 Task: Identify the closest national park to San Francisco, California, and Yosemite National Park, California.
Action: Mouse moved to (205, 96)
Screenshot: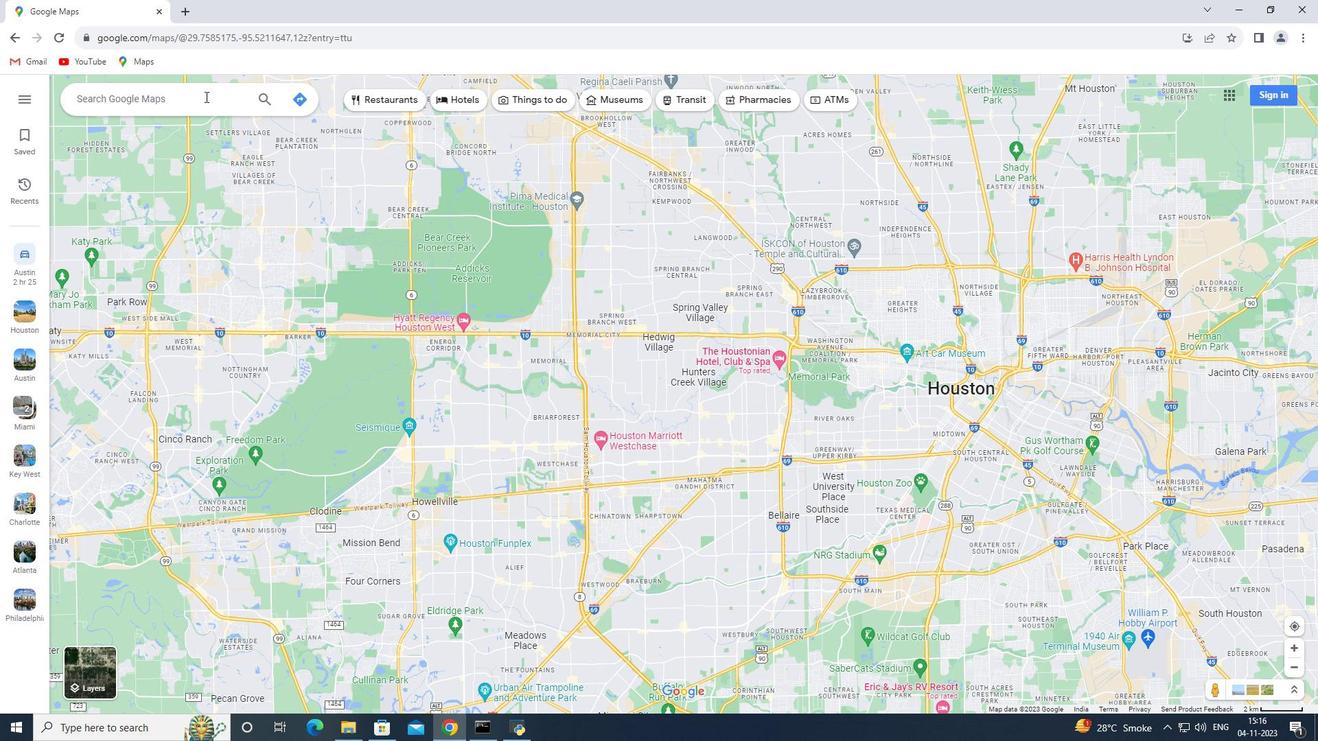 
Action: Mouse pressed left at (205, 96)
Screenshot: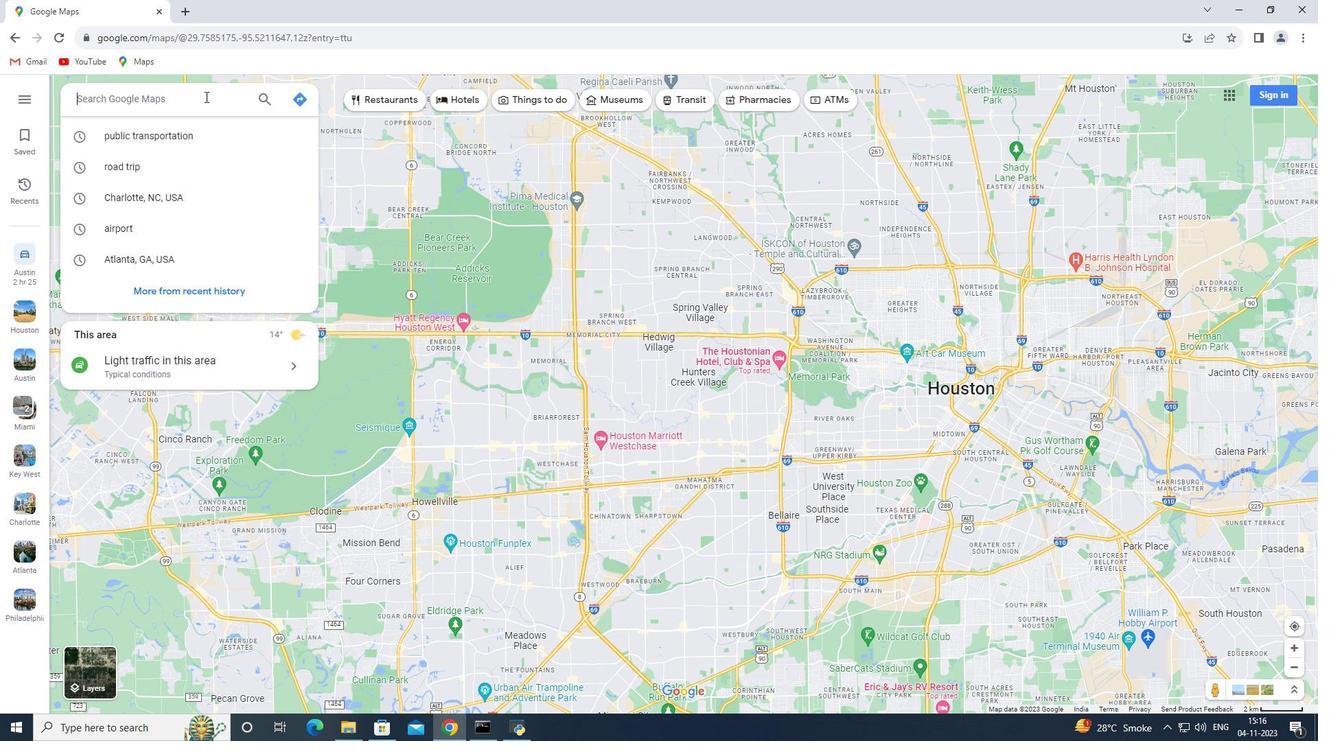 
Action: Key pressed <Key.shift>San<Key.space><Key.shift>Francisco,<Key.space><Key.shift>California
Screenshot: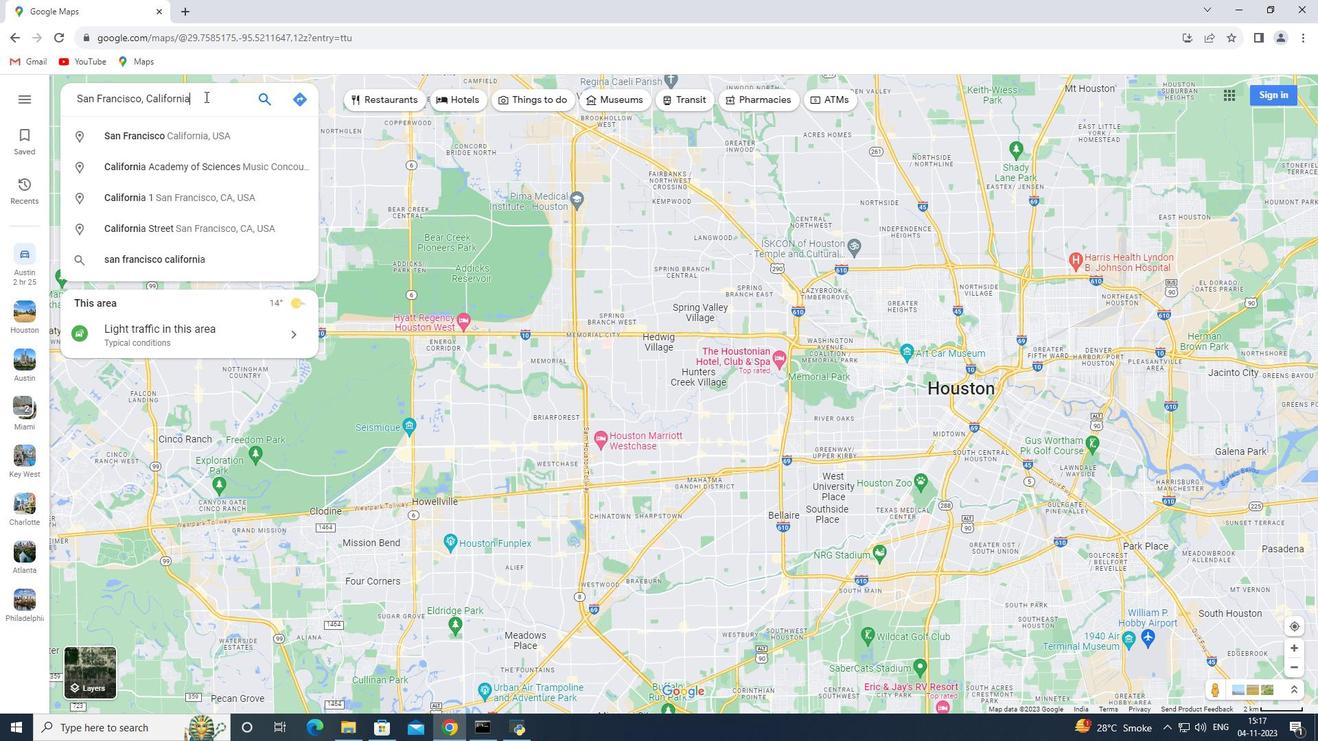 
Action: Mouse moved to (258, 141)
Screenshot: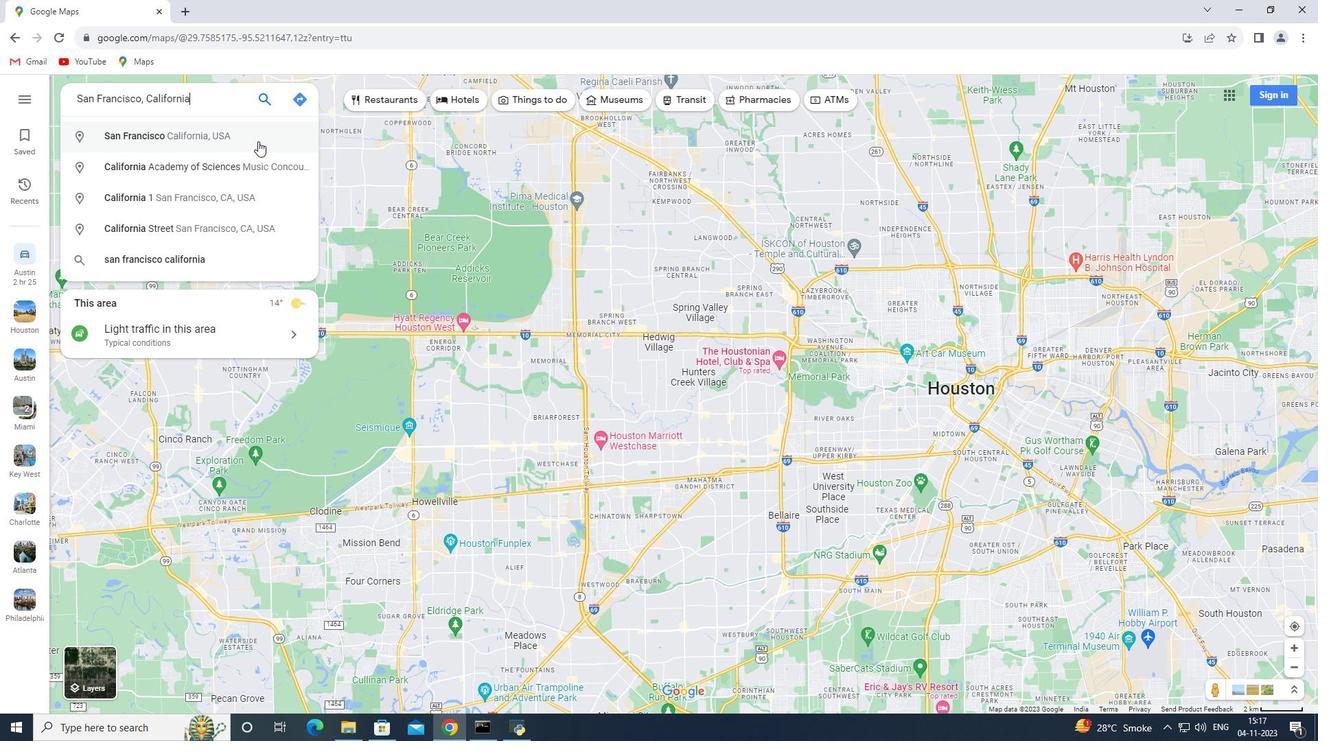 
Action: Key pressed <Key.enter>
Screenshot: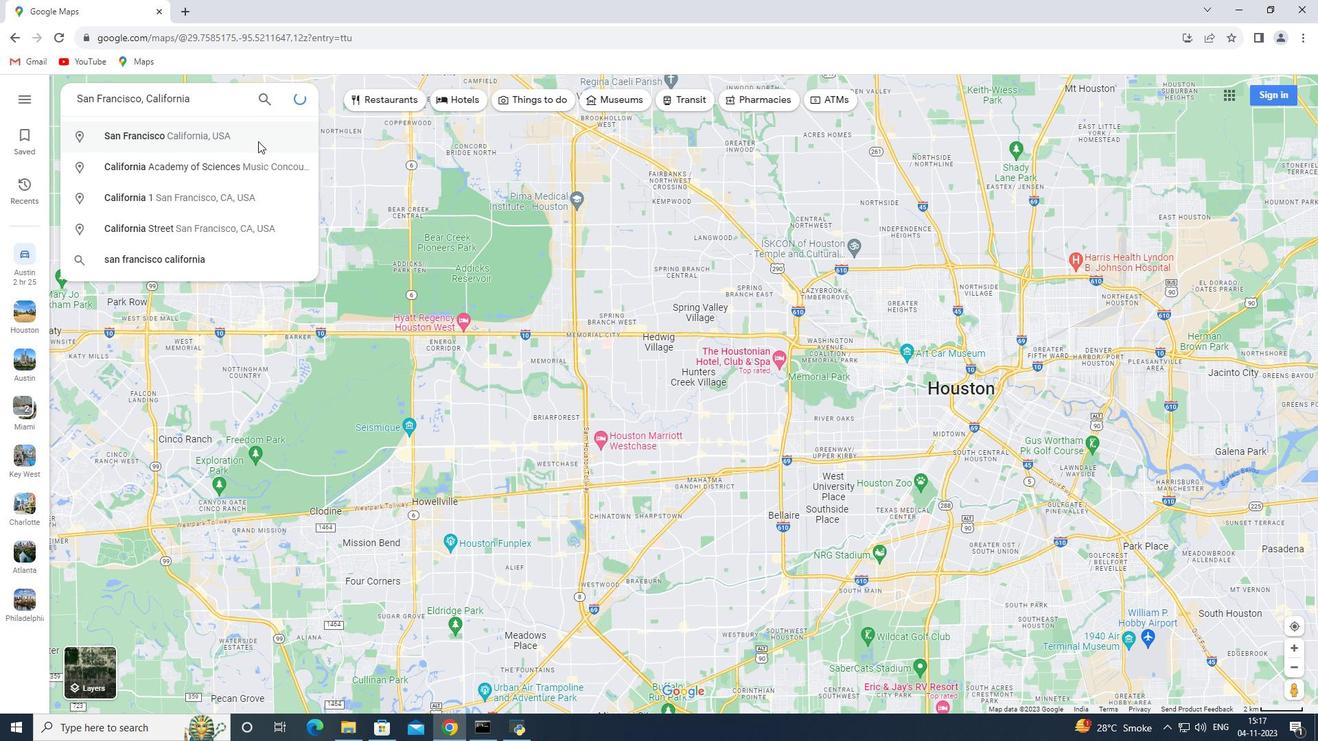 
Action: Mouse moved to (196, 327)
Screenshot: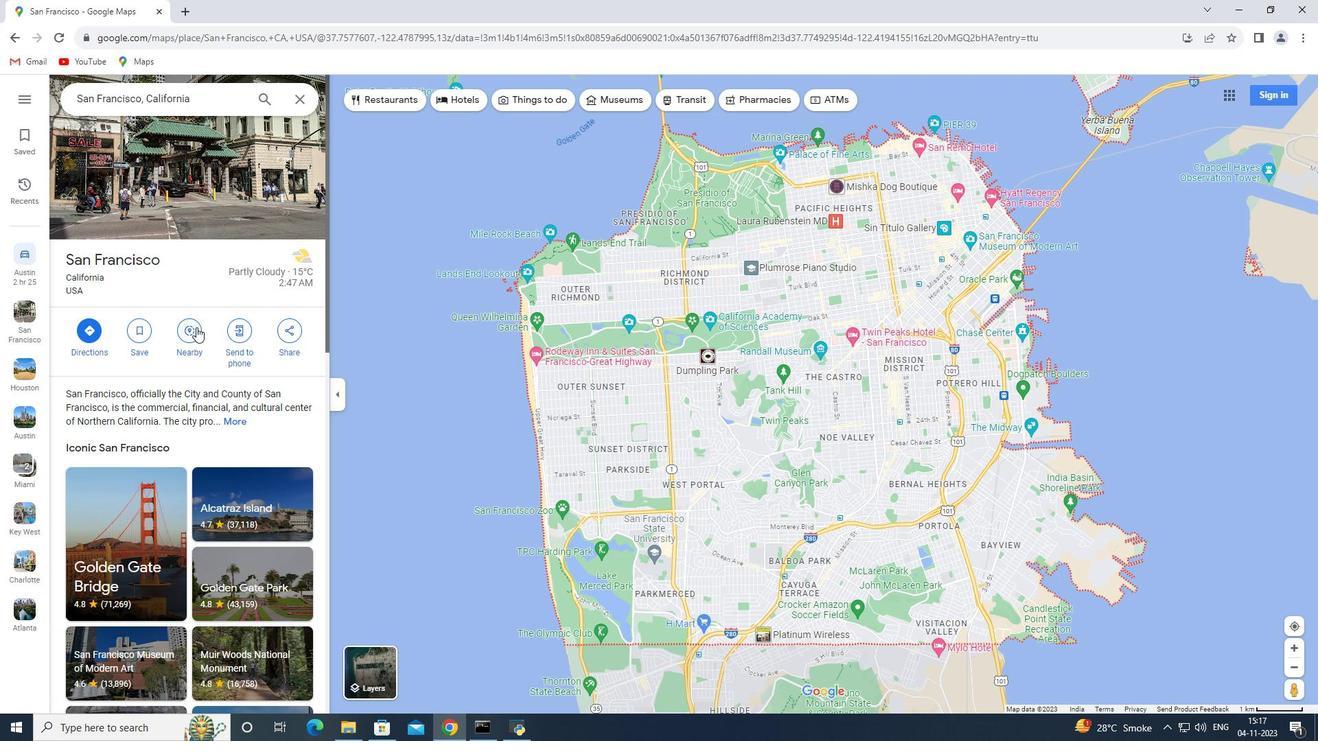 
Action: Mouse pressed left at (196, 327)
Screenshot: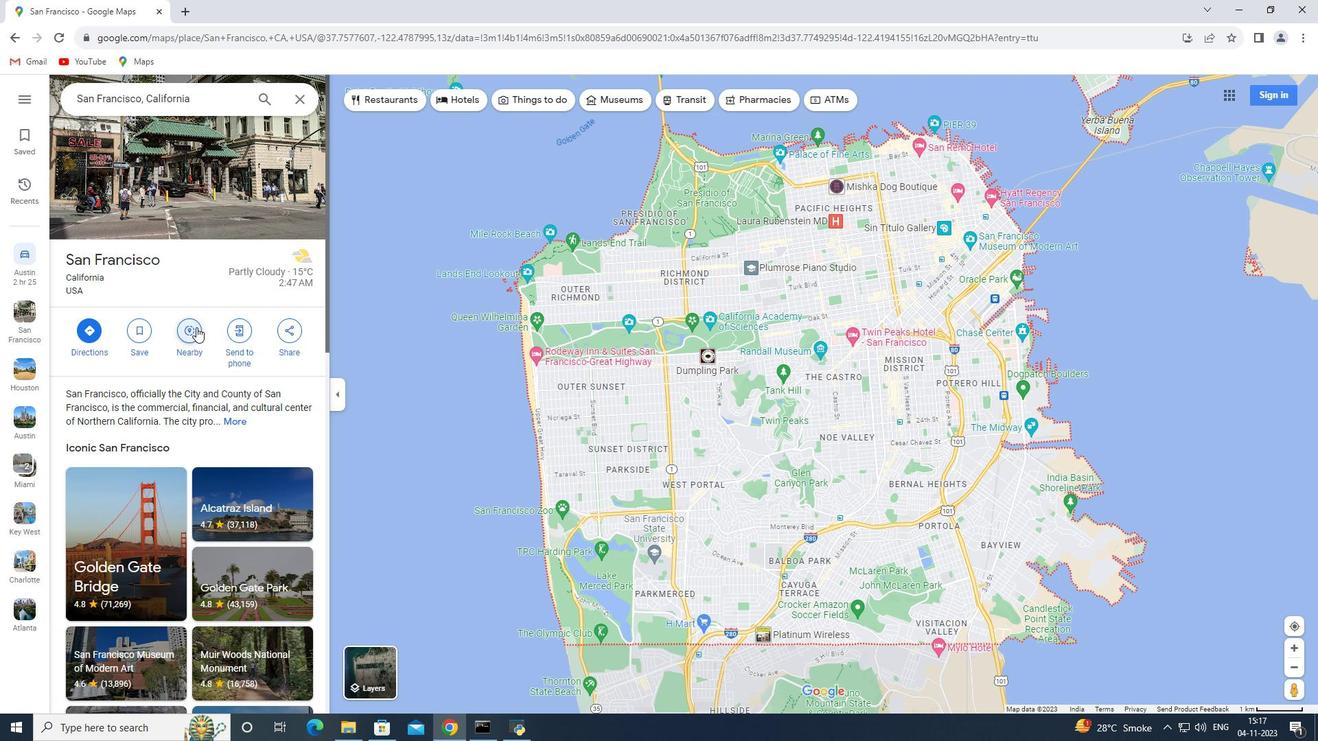 
Action: Key pressed closest<Key.space>national<Key.space>park<Key.enter>
Screenshot: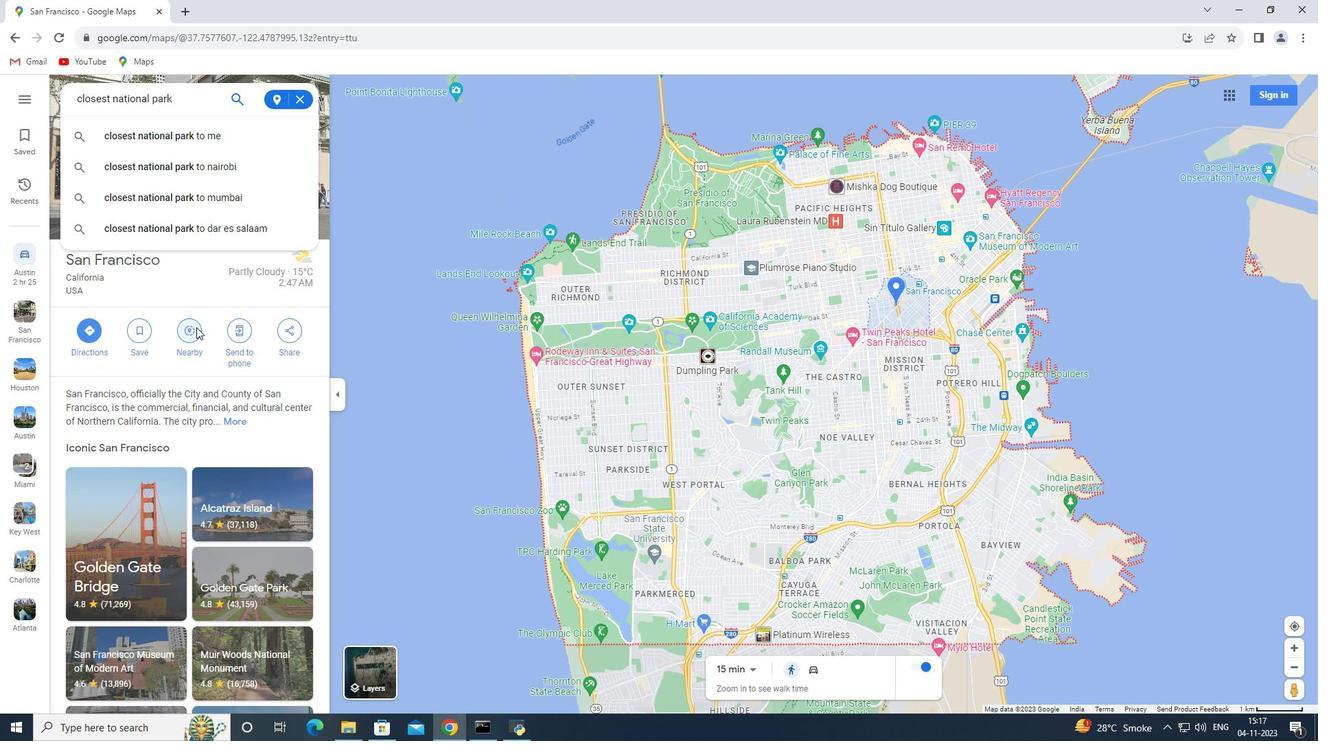 
Action: Mouse moved to (303, 104)
Screenshot: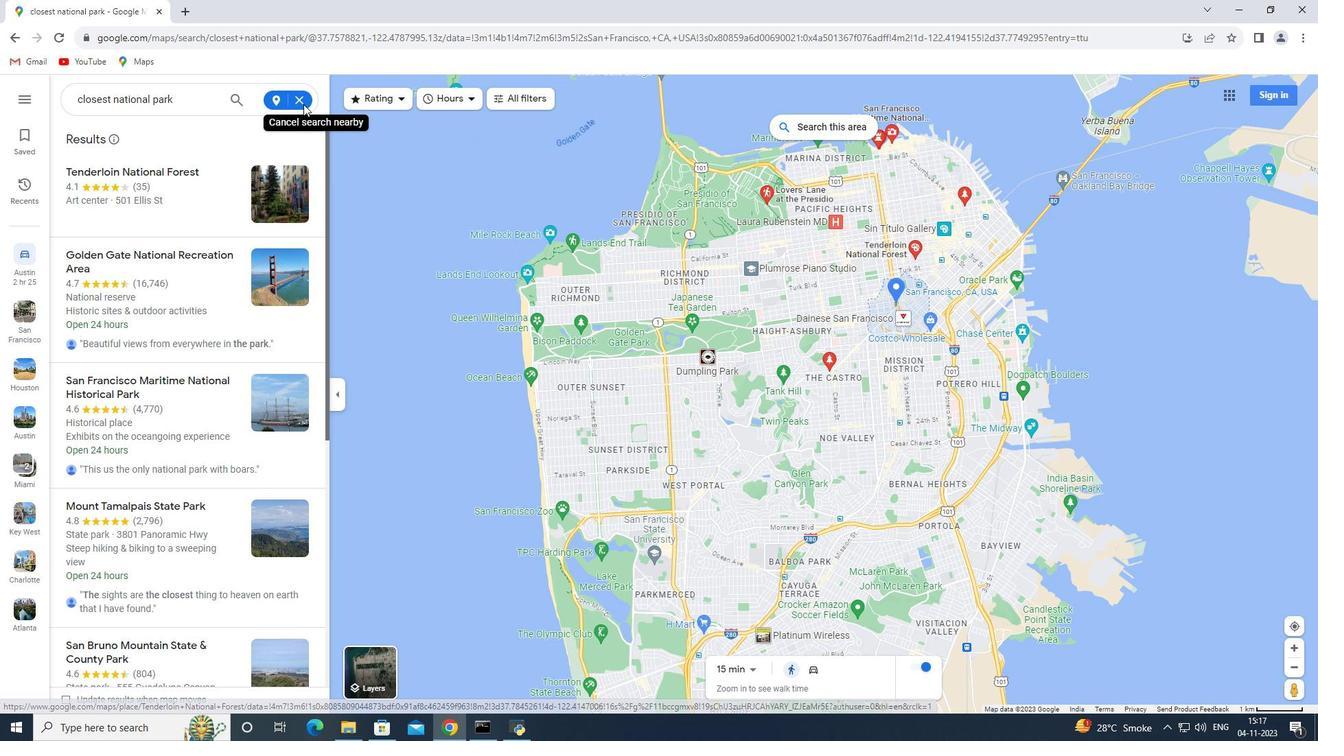 
Action: Mouse pressed left at (303, 104)
Screenshot: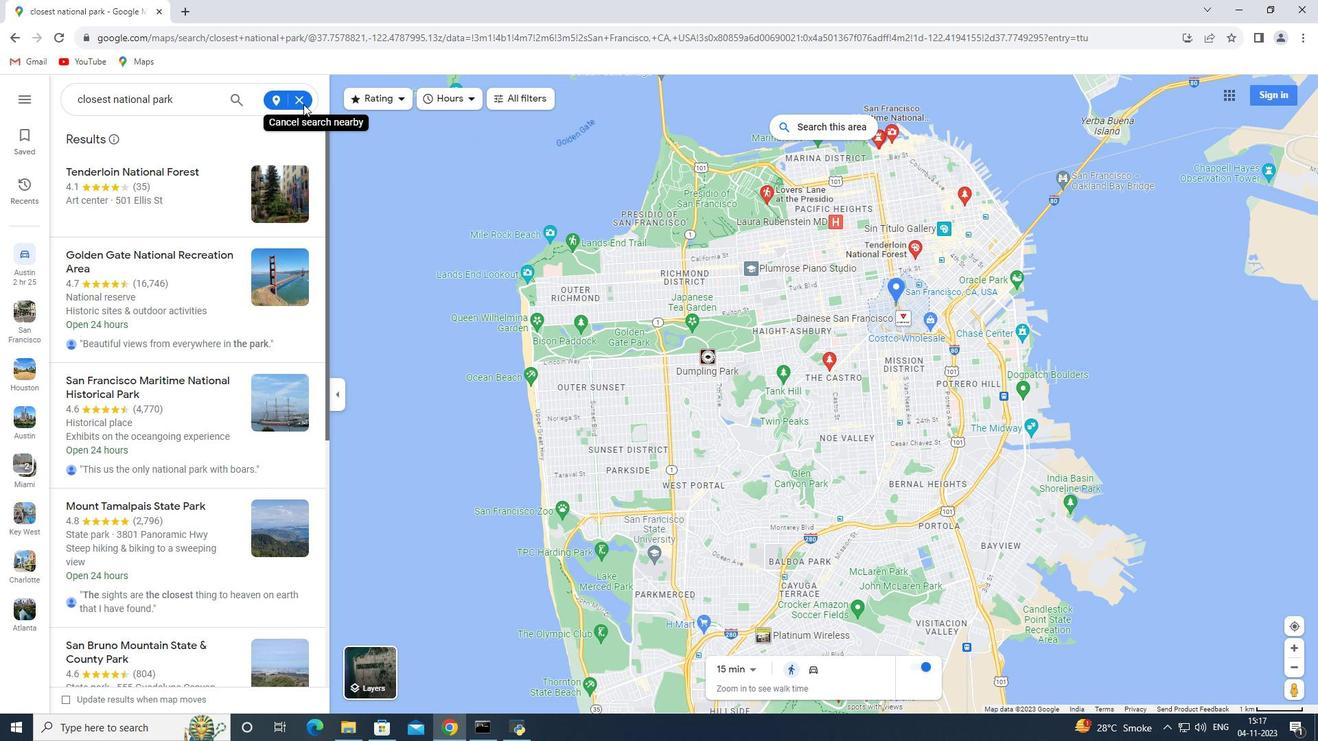 
Action: Mouse pressed left at (303, 104)
Screenshot: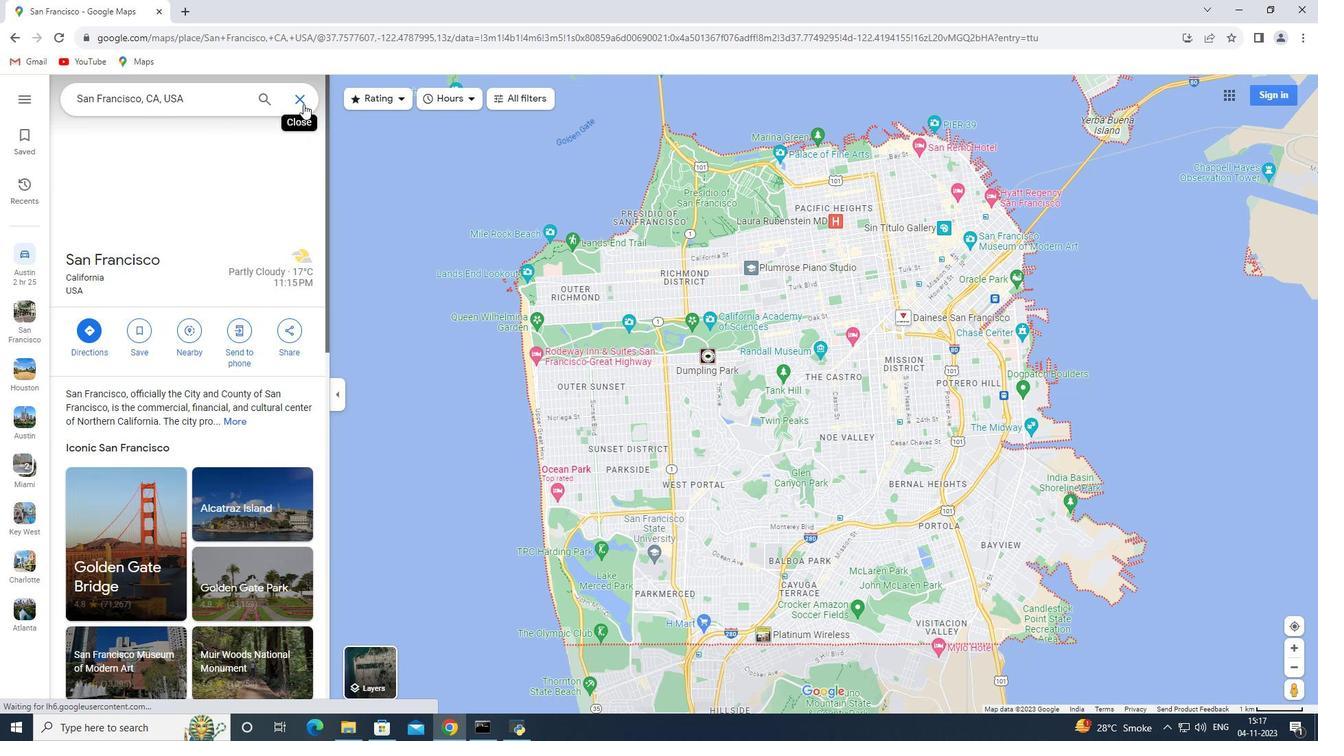 
Action: Mouse moved to (187, 87)
Screenshot: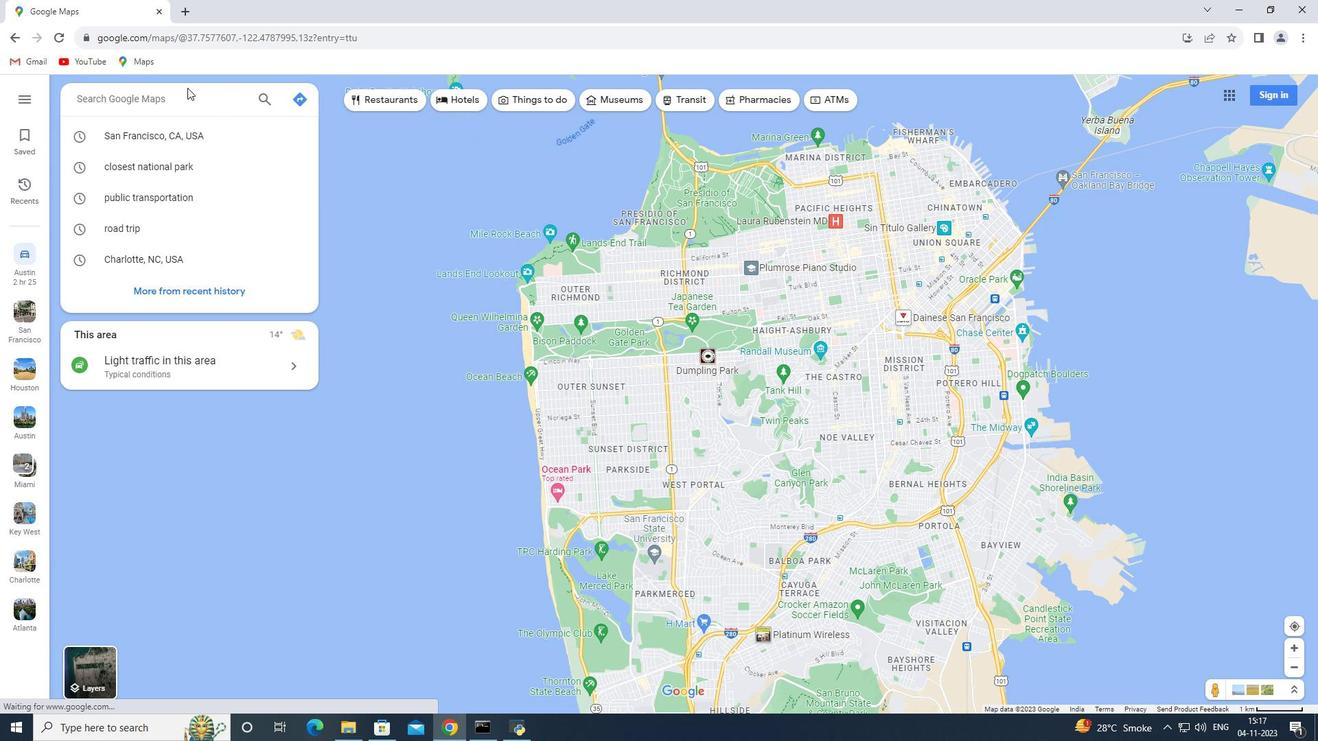 
Action: Key pressed <Key.shift_r><Key.shift_r><Key.shift_r><Key.shift_r><Key.shift_r><Key.shift_r><Key.shift_r><Key.shift_r><Key.shift_r><Key.shift_r><Key.shift_r><Key.shift_r><Key.shift_r>Yosemite<Key.space><Key.shift>National<Key.space><Key.shift>Park,<Key.space><Key.shift>California<Key.enter>
Screenshot: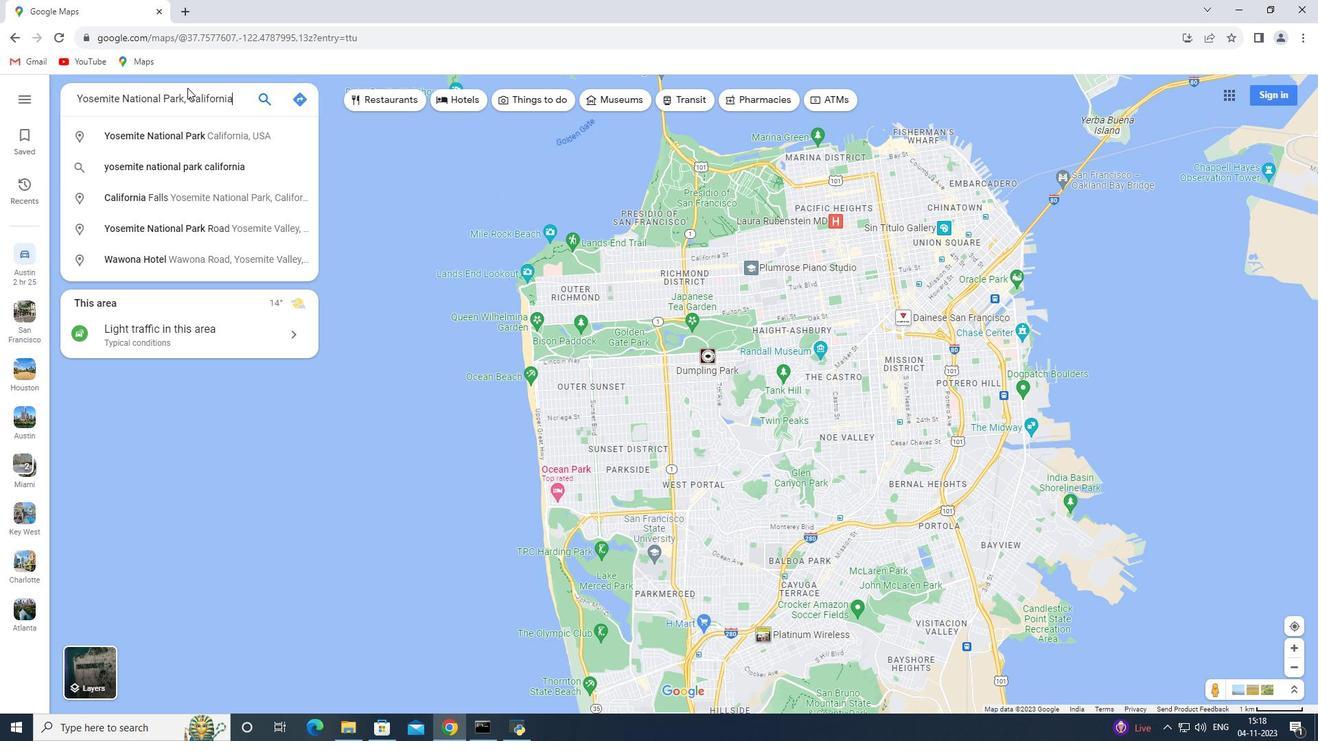 
Action: Mouse moved to (176, 255)
Screenshot: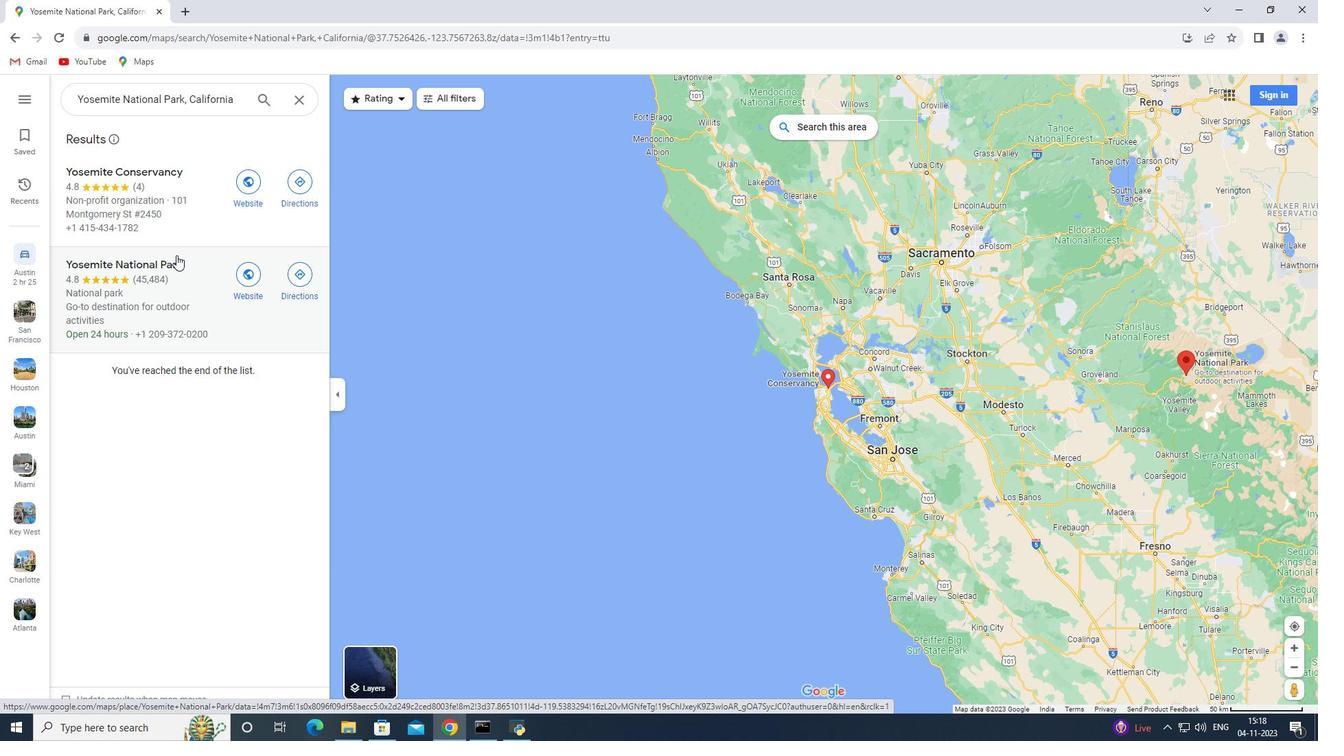 
Action: Mouse pressed left at (176, 255)
Screenshot: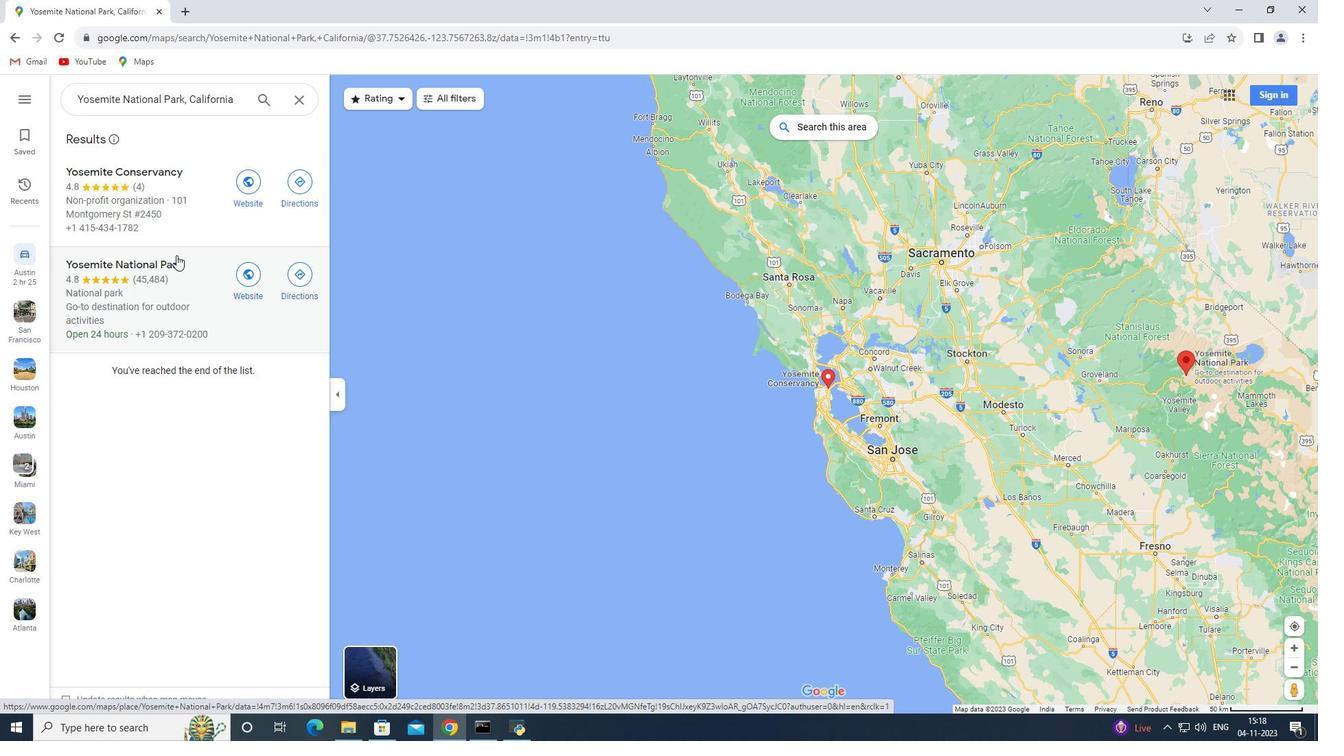 
Action: Mouse moved to (467, 411)
Screenshot: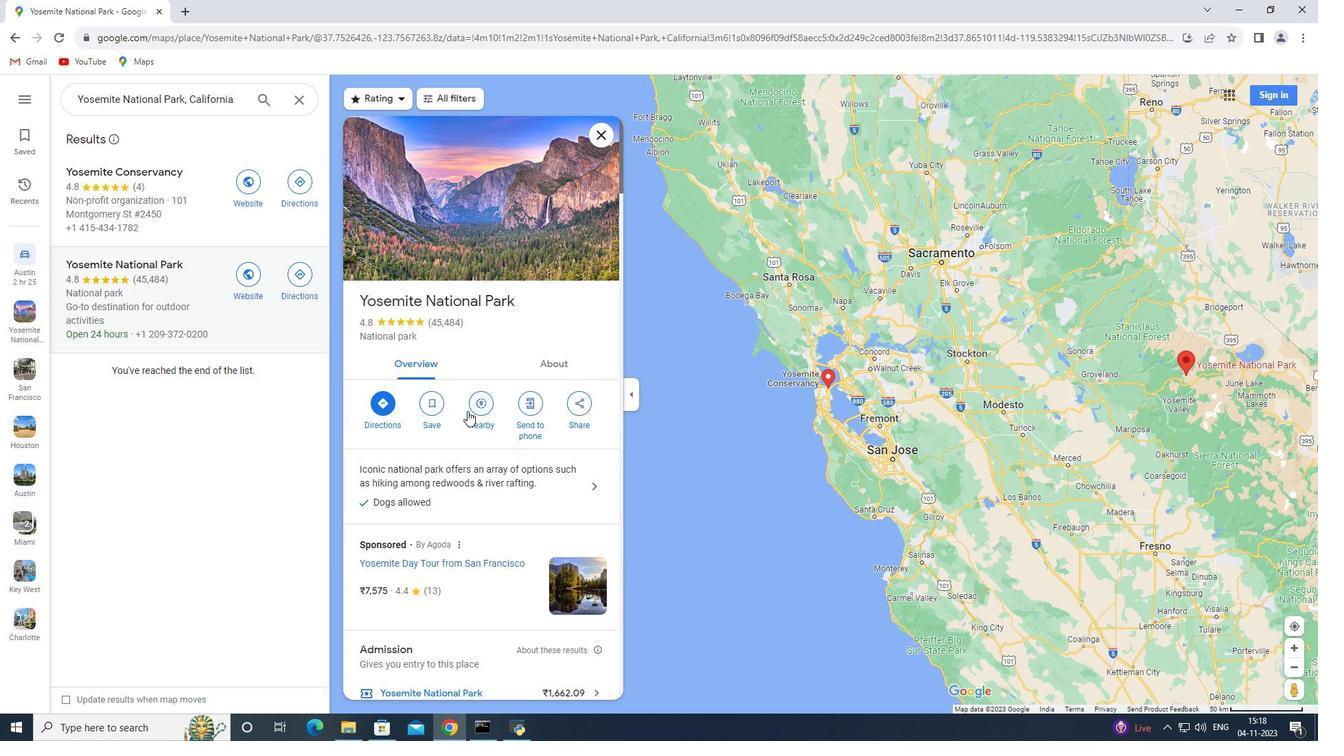 
Action: Mouse pressed left at (467, 411)
Screenshot: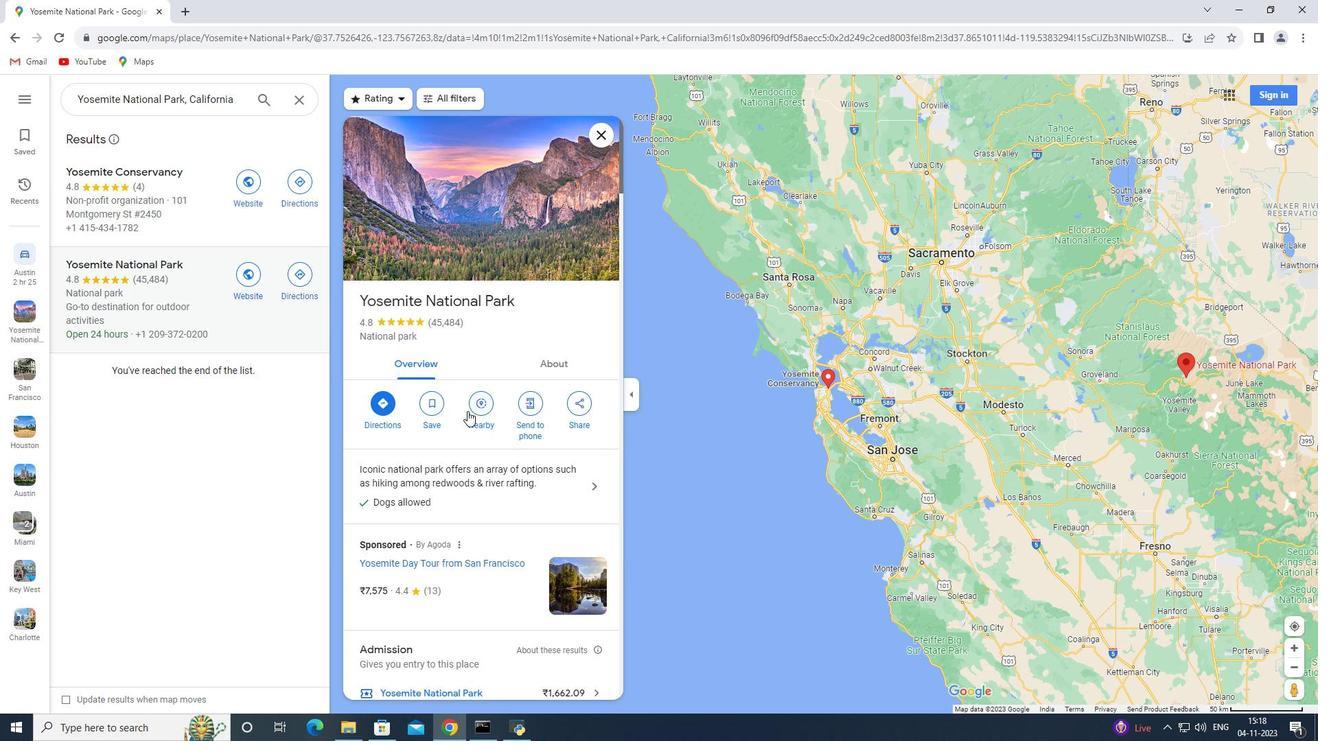 
Action: Mouse moved to (462, 414)
Screenshot: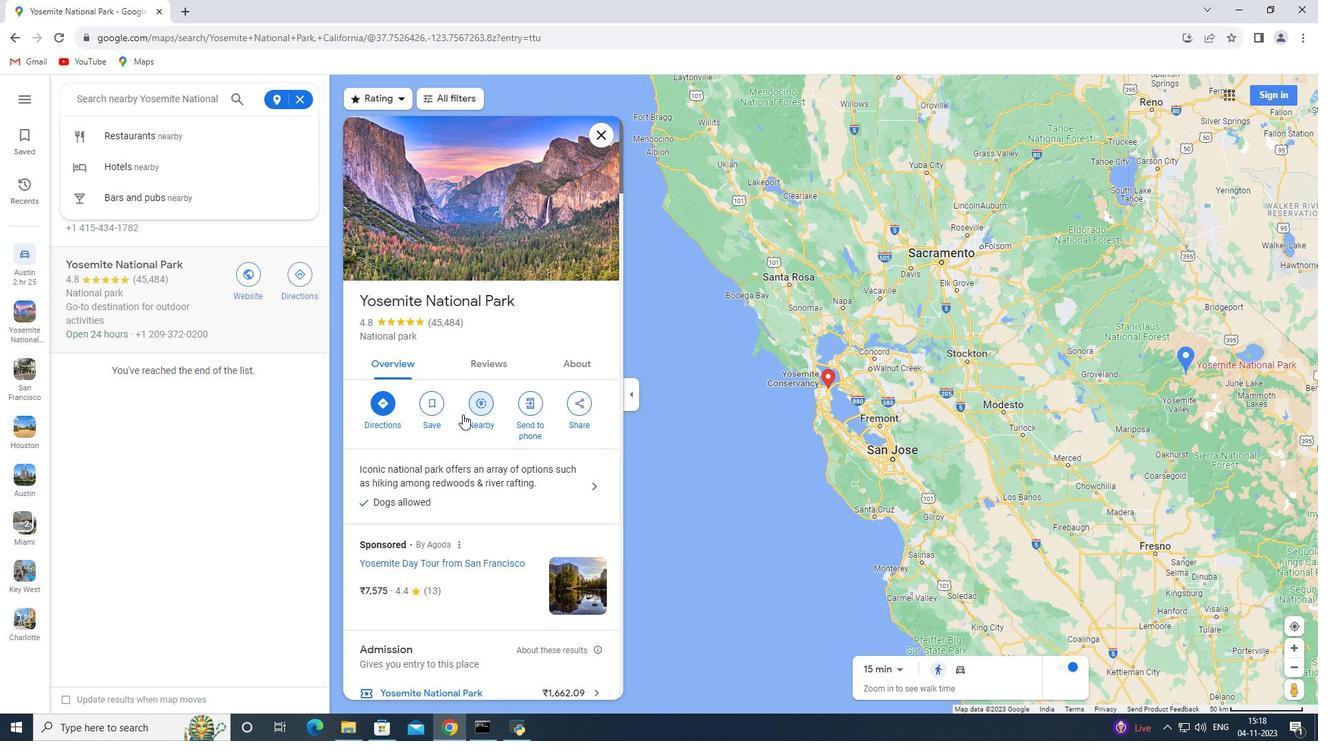
Action: Key pressed closest<Key.space>nationa;l<Key.backspace><Key.backspace>l<Key.space>park<Key.enter>
Screenshot: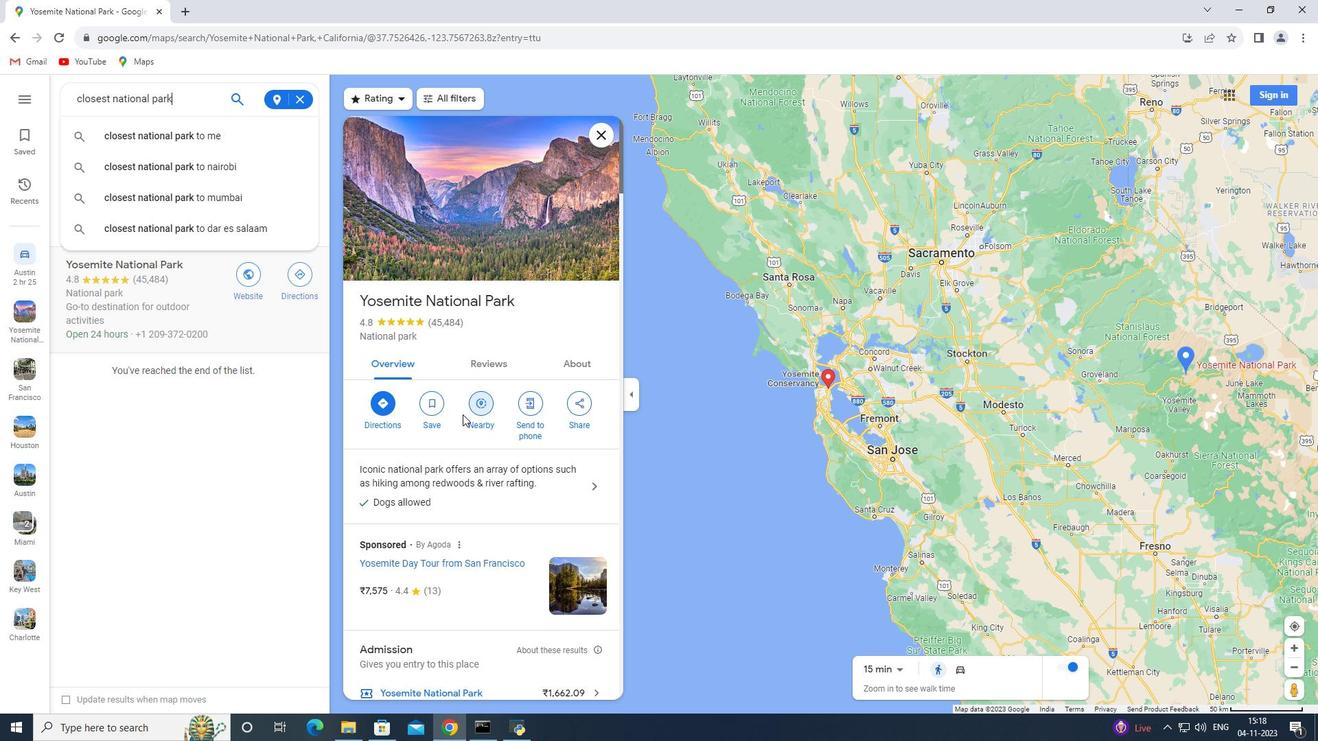 
